 Task: Create a due date automation trigger when advanced on, 2 hours after a card is due add basic not assigned to me.
Action: Mouse moved to (1293, 109)
Screenshot: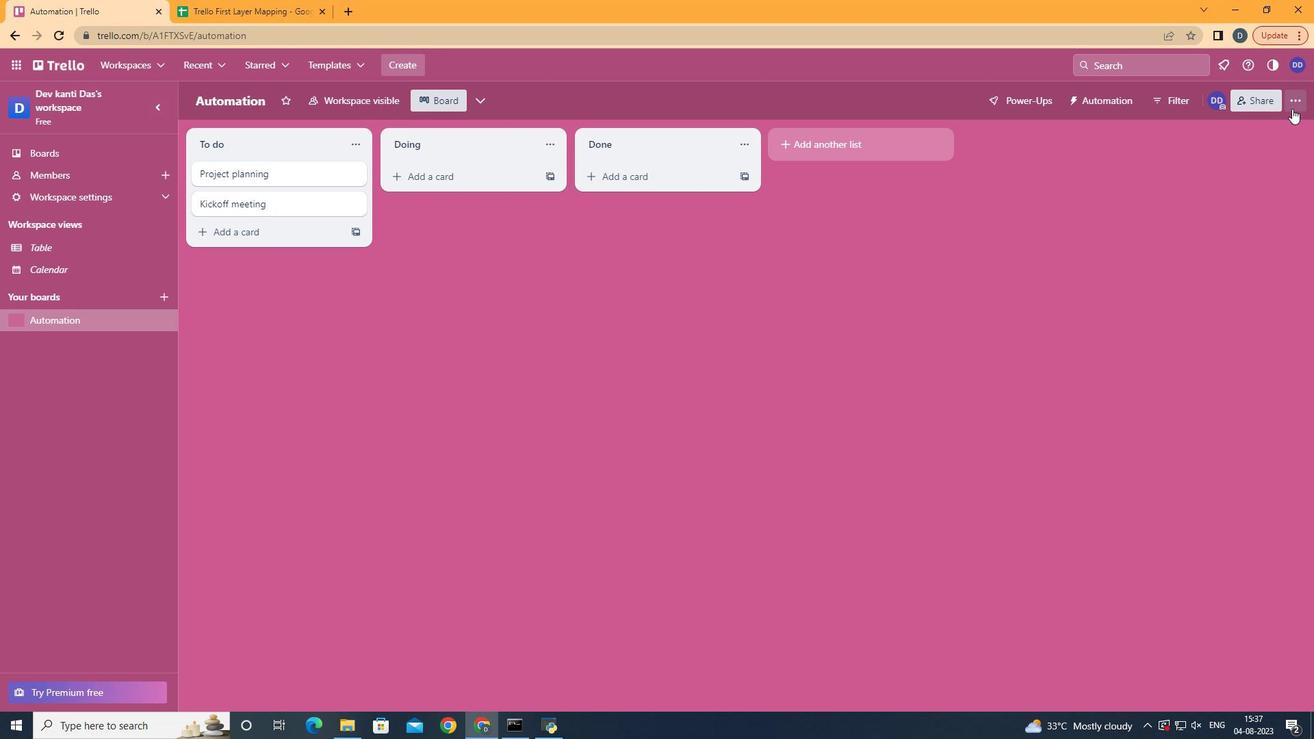 
Action: Mouse pressed left at (1293, 109)
Screenshot: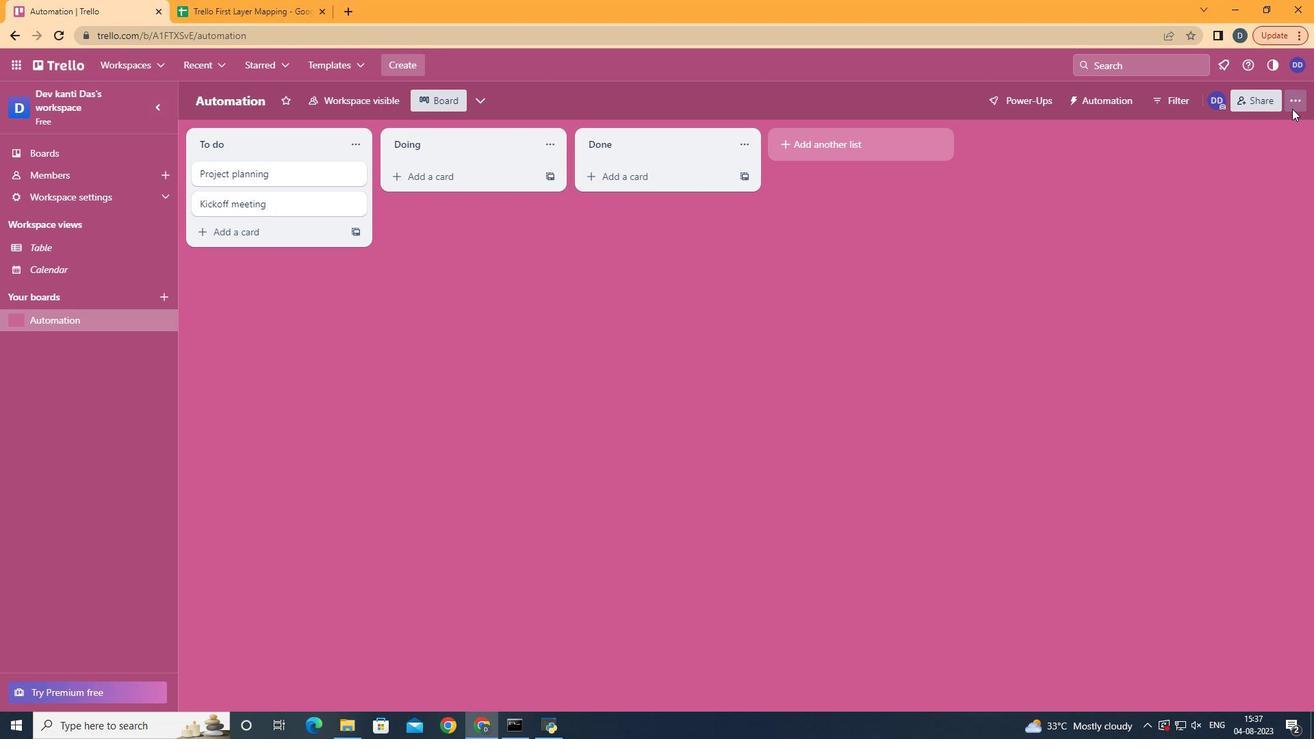 
Action: Mouse moved to (1206, 291)
Screenshot: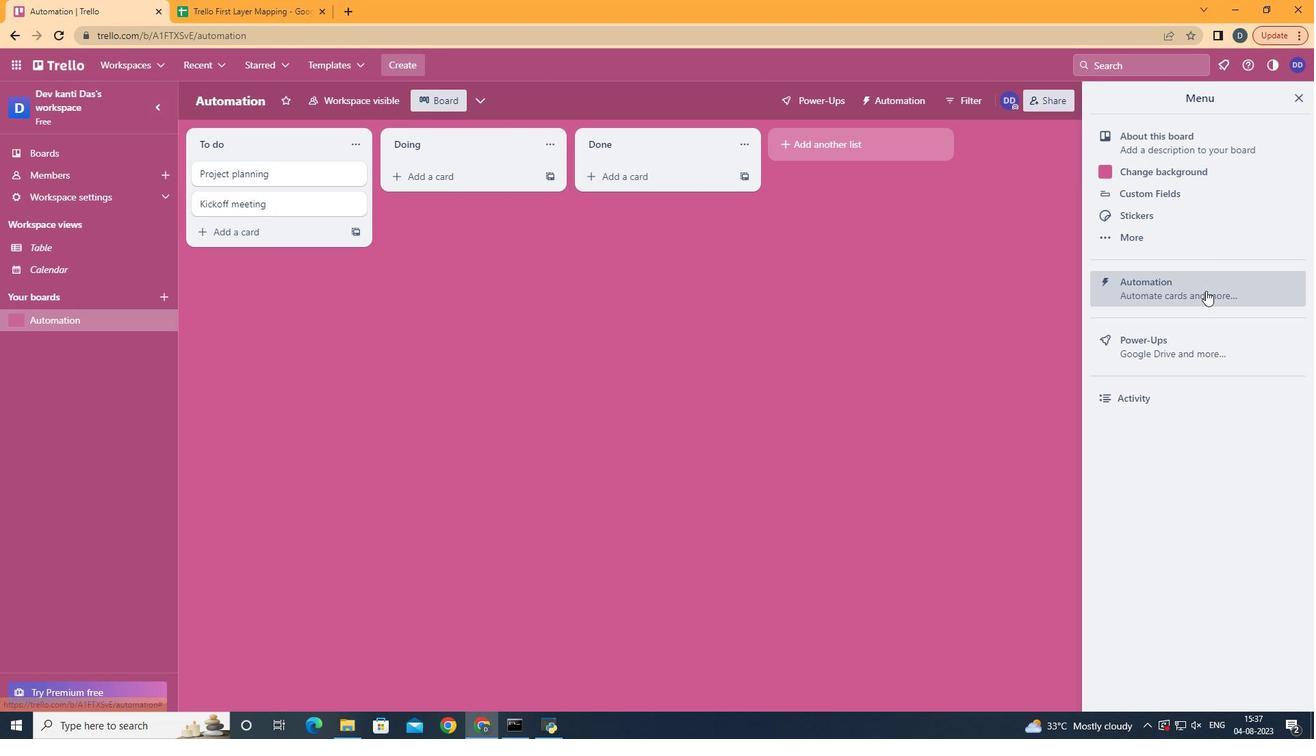 
Action: Mouse pressed left at (1206, 291)
Screenshot: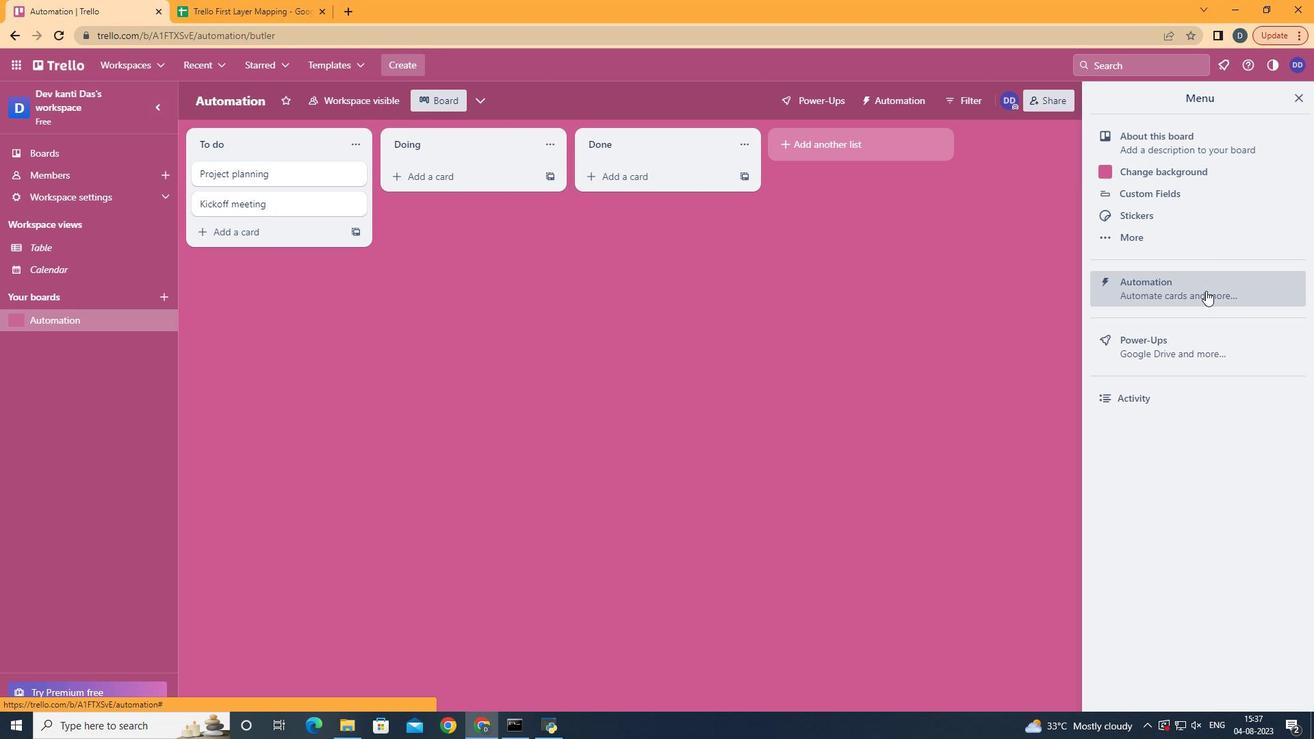 
Action: Mouse moved to (275, 280)
Screenshot: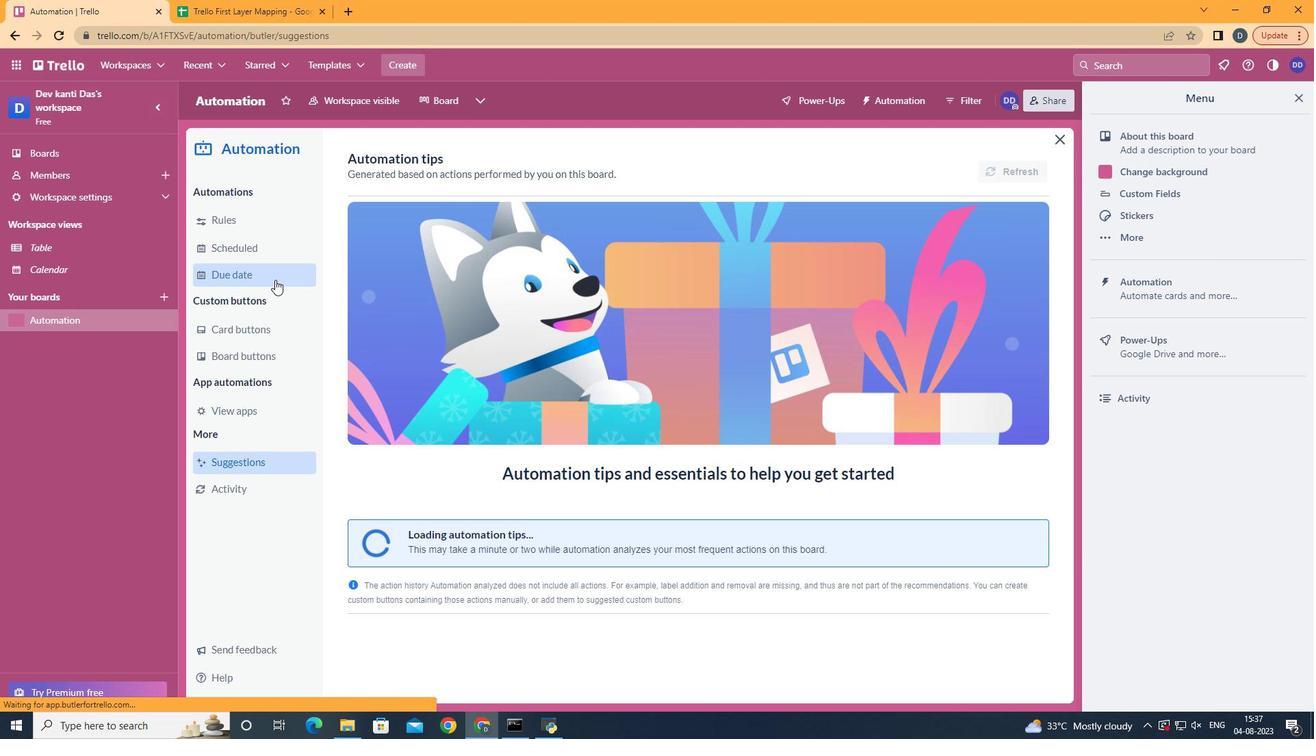 
Action: Mouse pressed left at (275, 280)
Screenshot: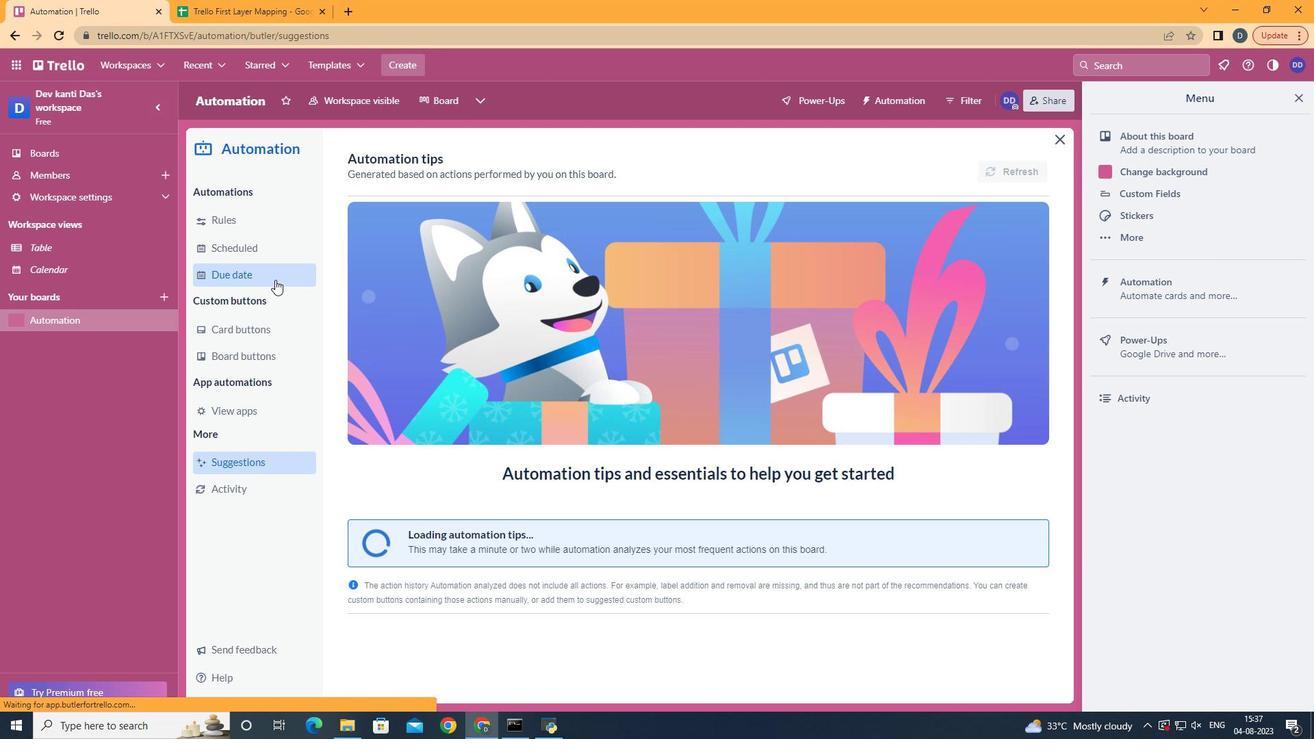 
Action: Mouse moved to (979, 163)
Screenshot: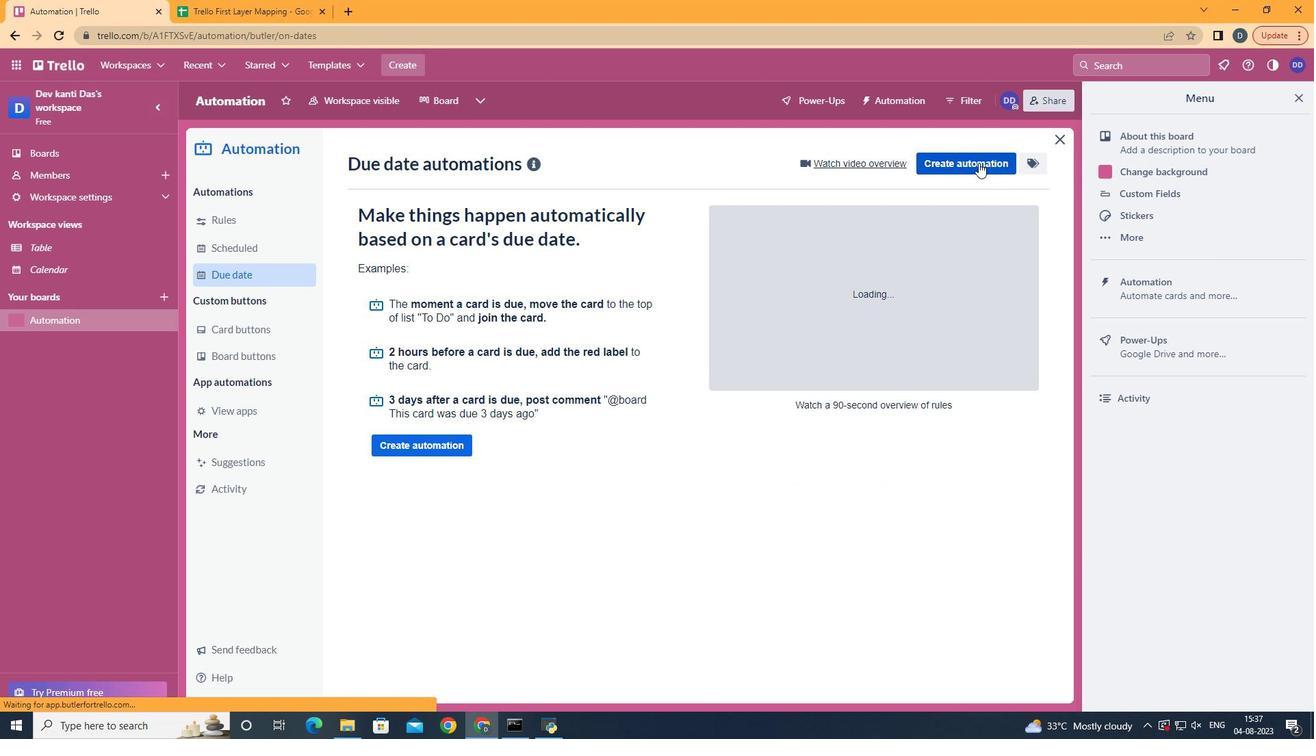 
Action: Mouse pressed left at (979, 163)
Screenshot: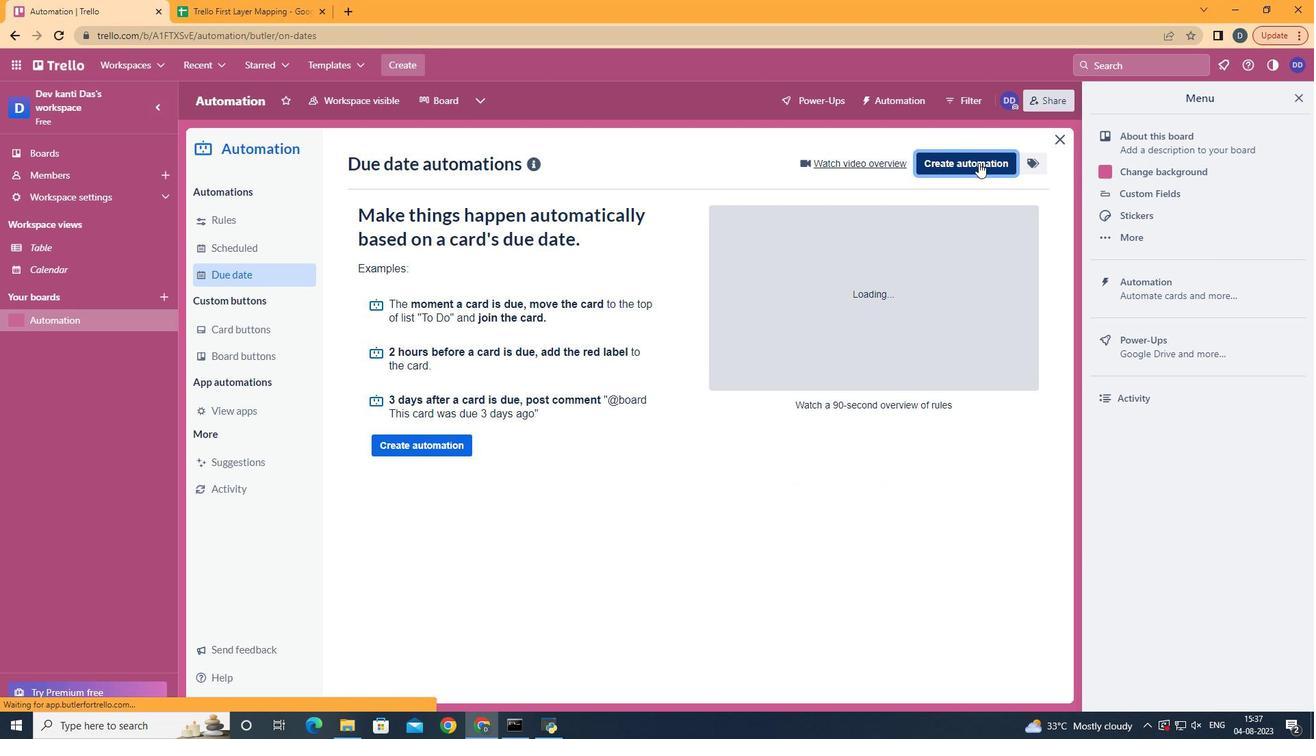 
Action: Mouse moved to (693, 296)
Screenshot: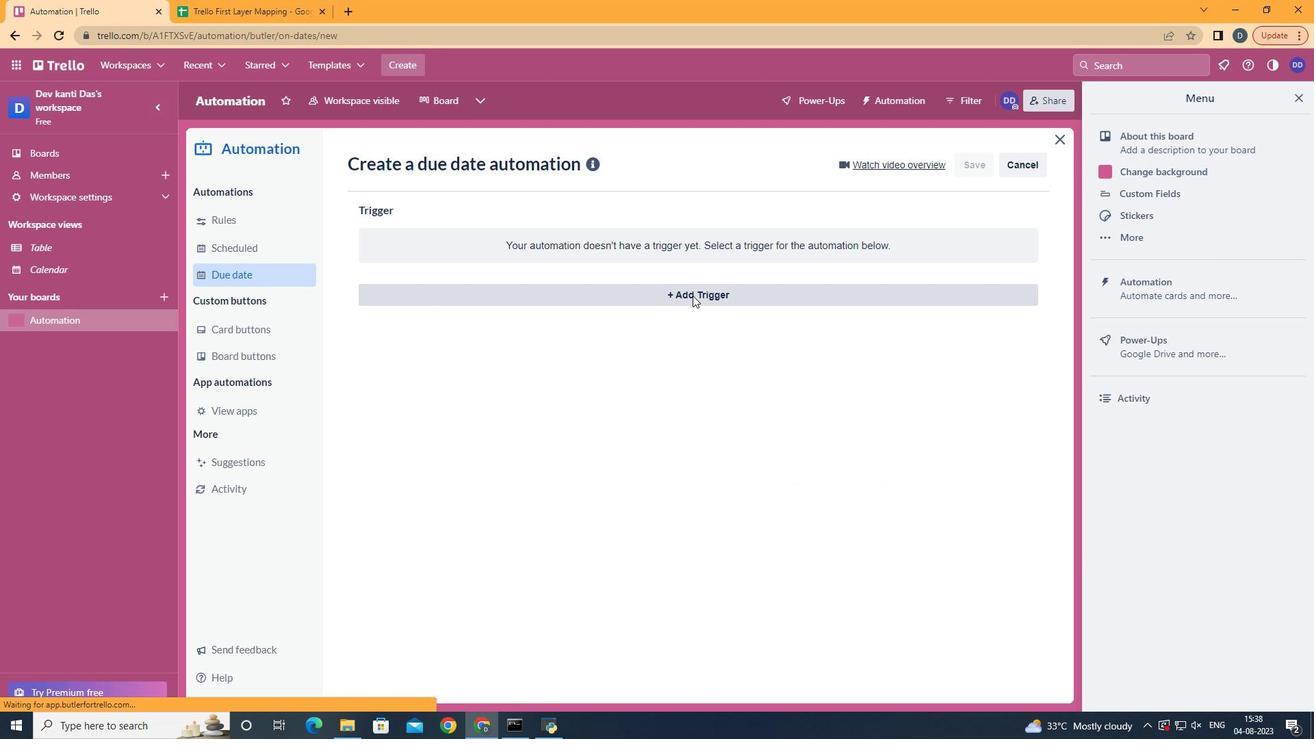 
Action: Mouse pressed left at (693, 296)
Screenshot: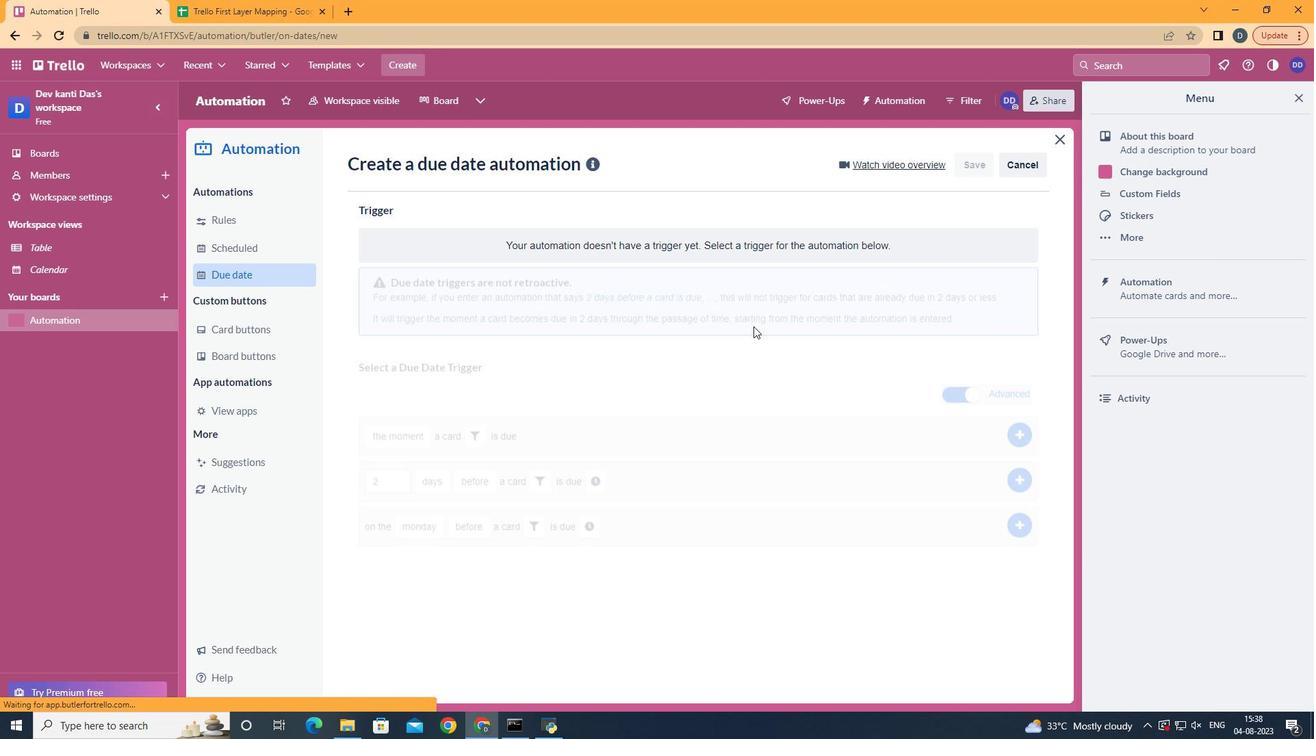 
Action: Mouse moved to (451, 591)
Screenshot: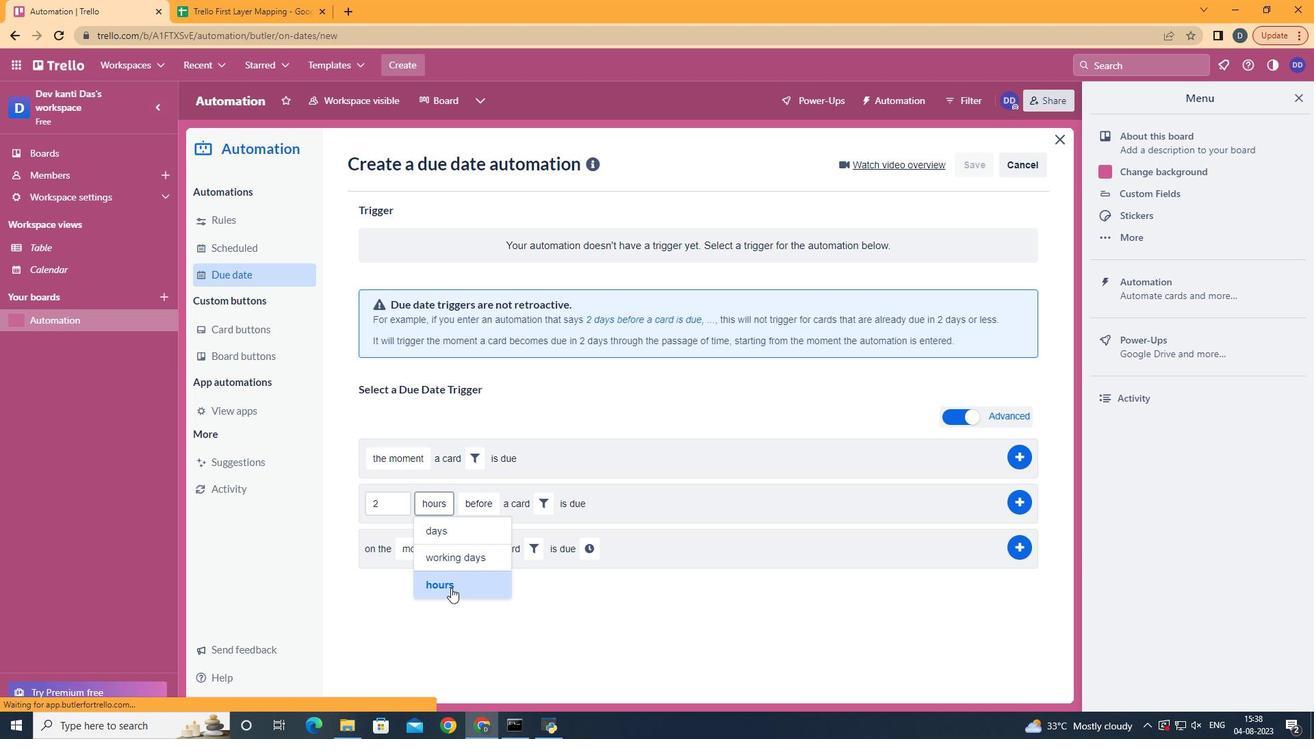
Action: Mouse pressed left at (451, 591)
Screenshot: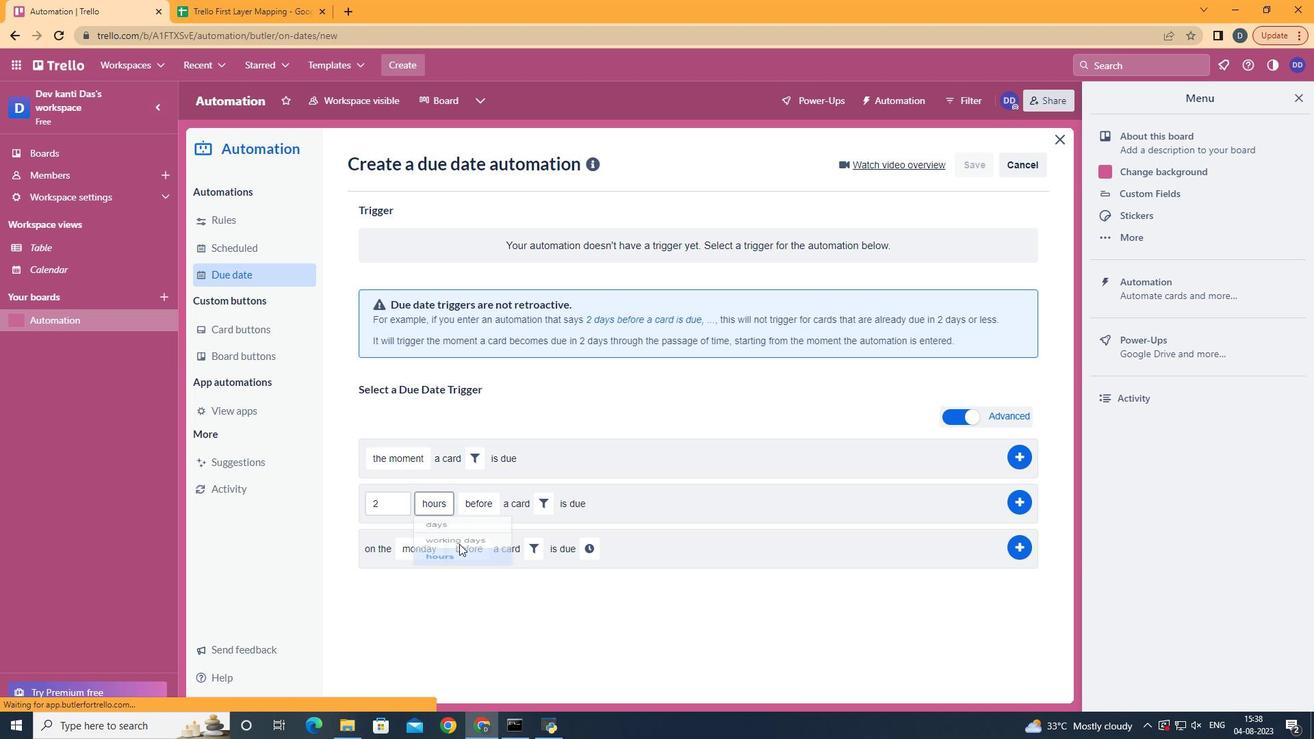 
Action: Mouse moved to (491, 553)
Screenshot: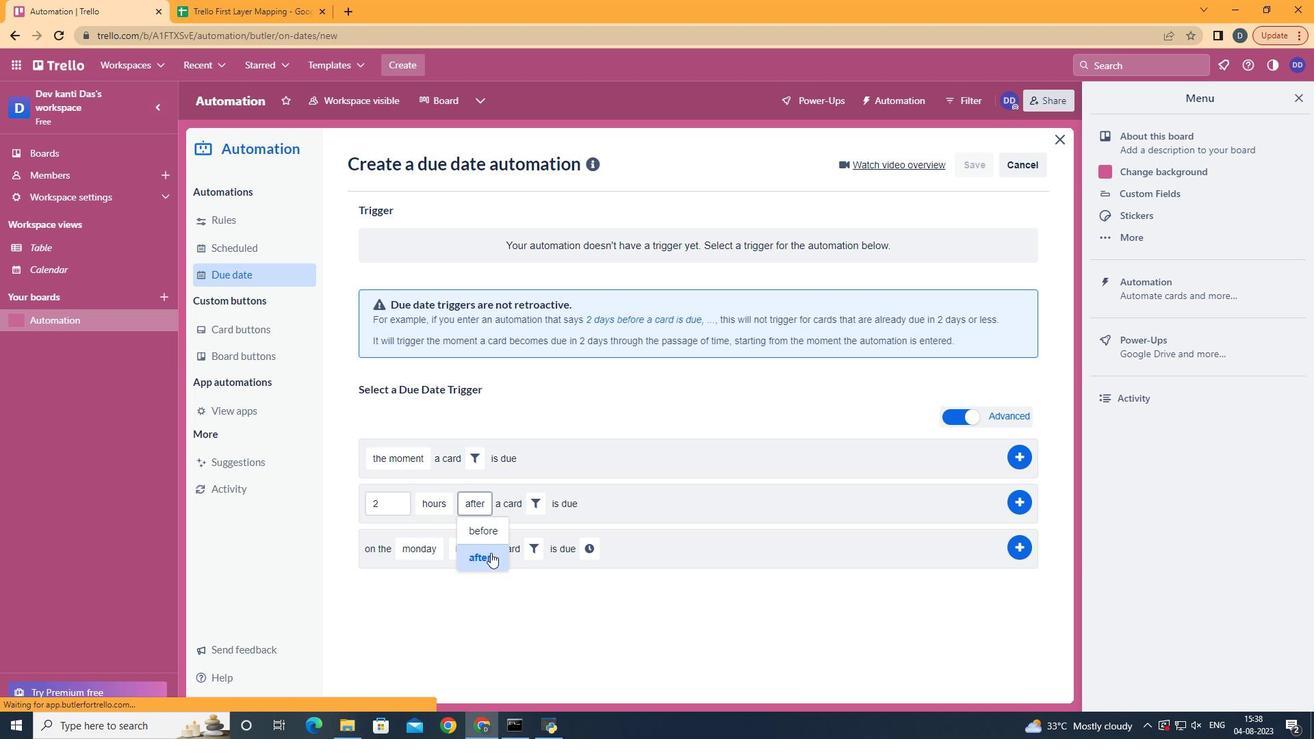 
Action: Mouse pressed left at (491, 553)
Screenshot: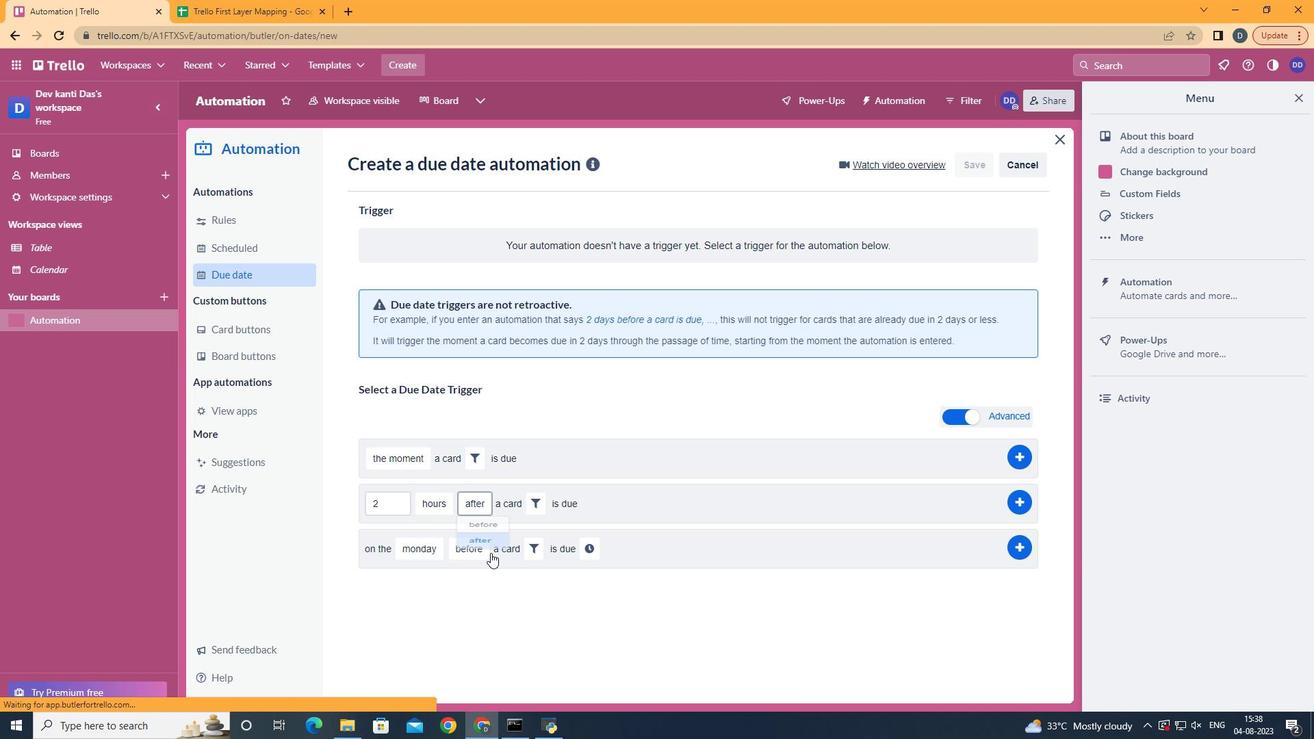
Action: Mouse moved to (536, 505)
Screenshot: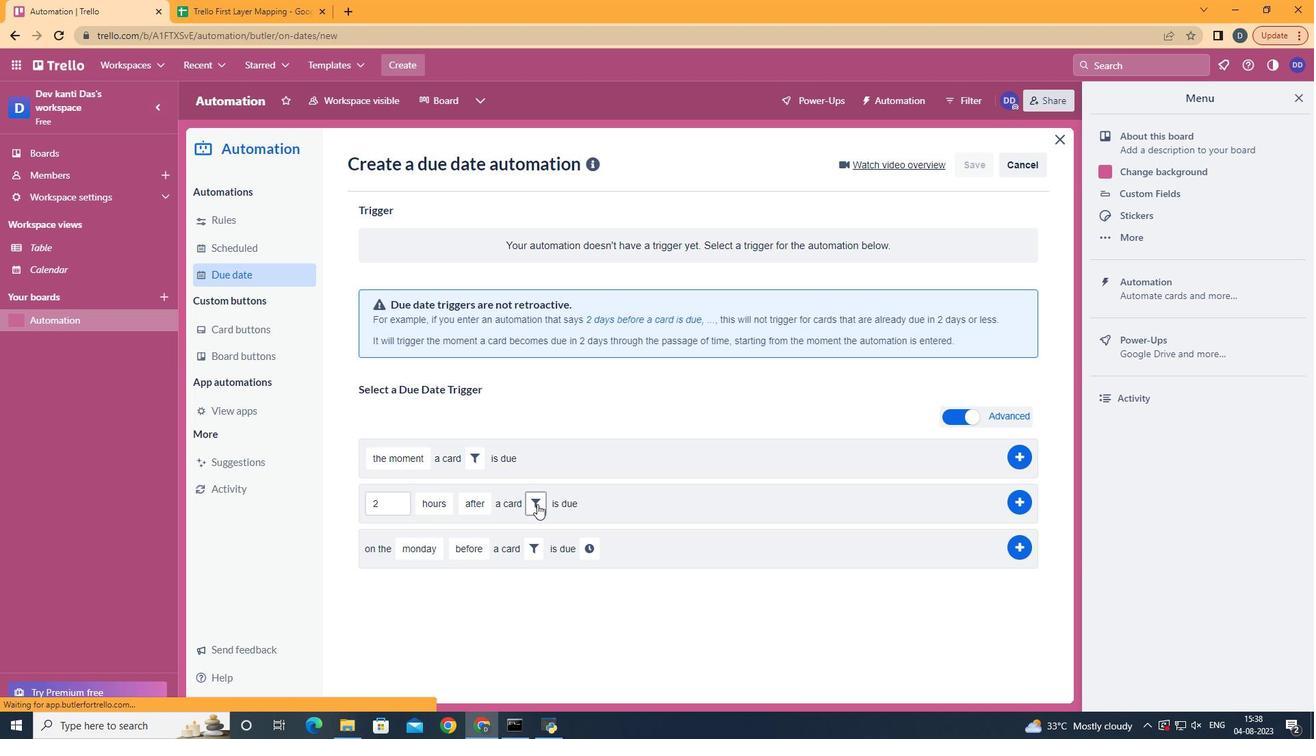 
Action: Mouse pressed left at (536, 505)
Screenshot: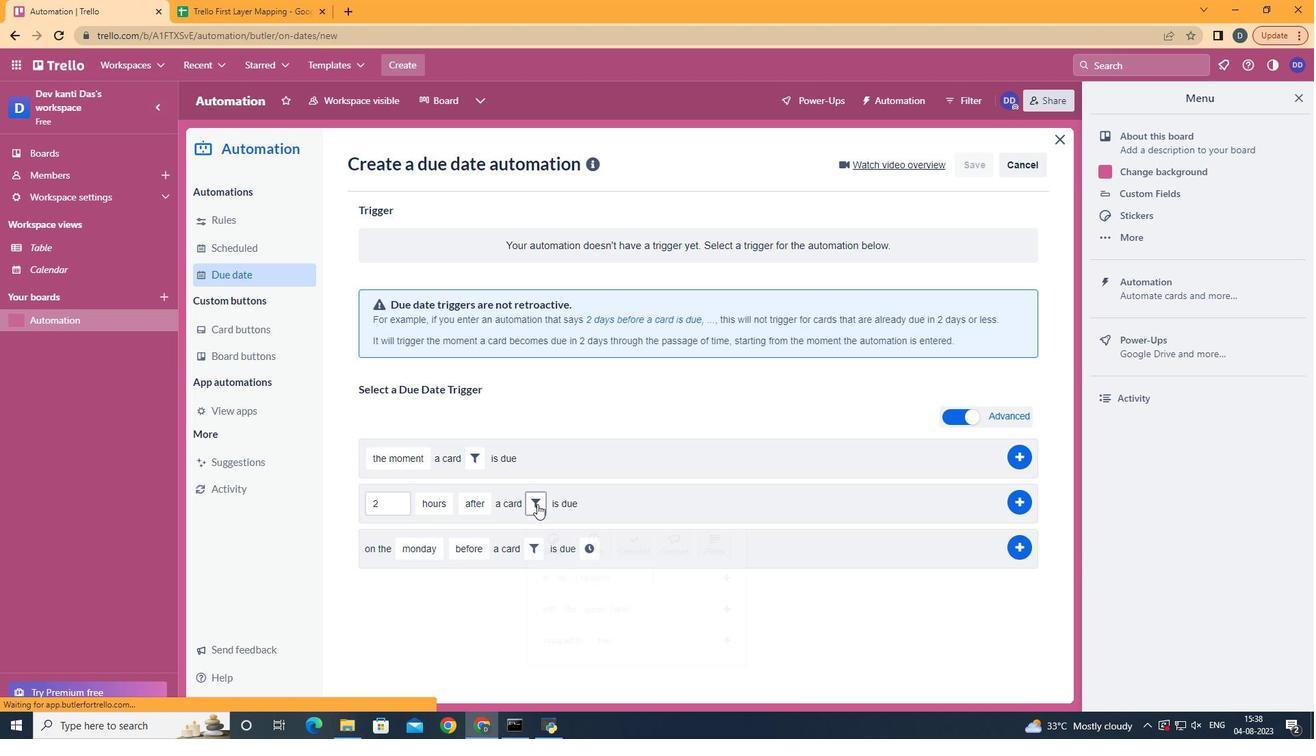
Action: Mouse moved to (581, 642)
Screenshot: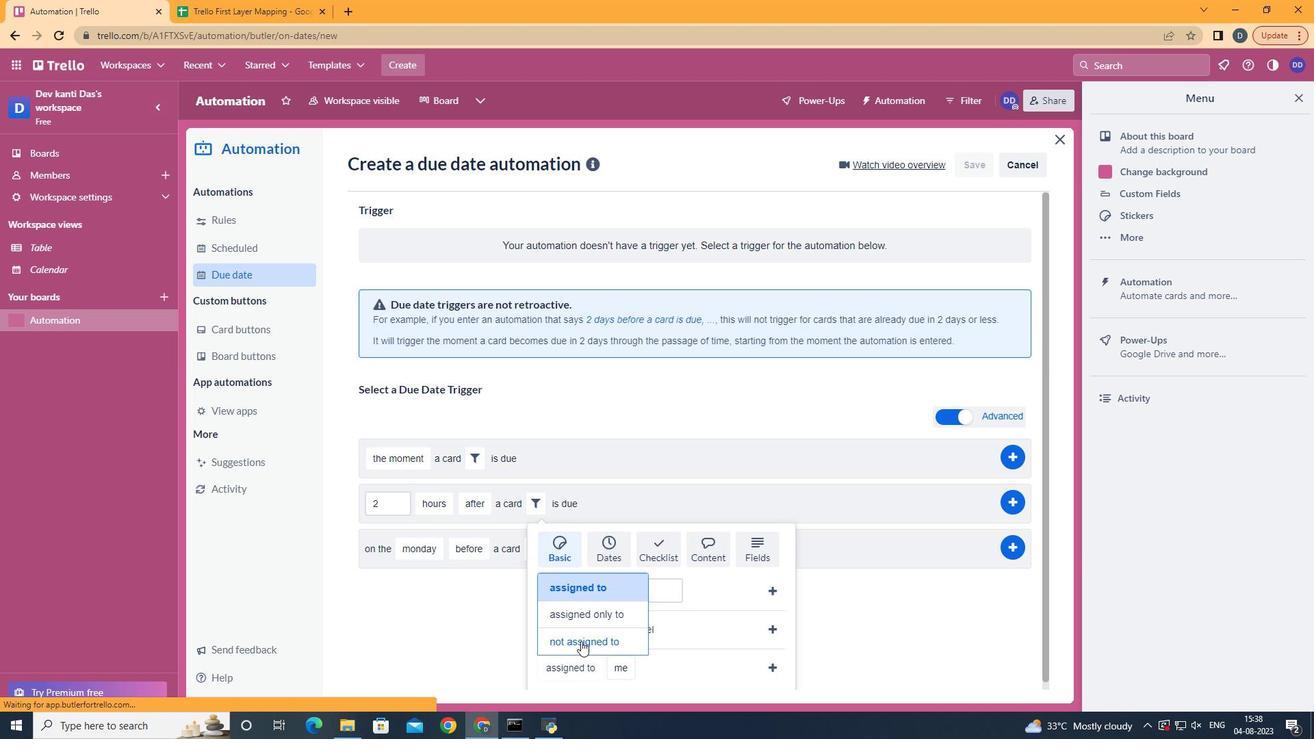 
Action: Mouse pressed left at (581, 642)
Screenshot: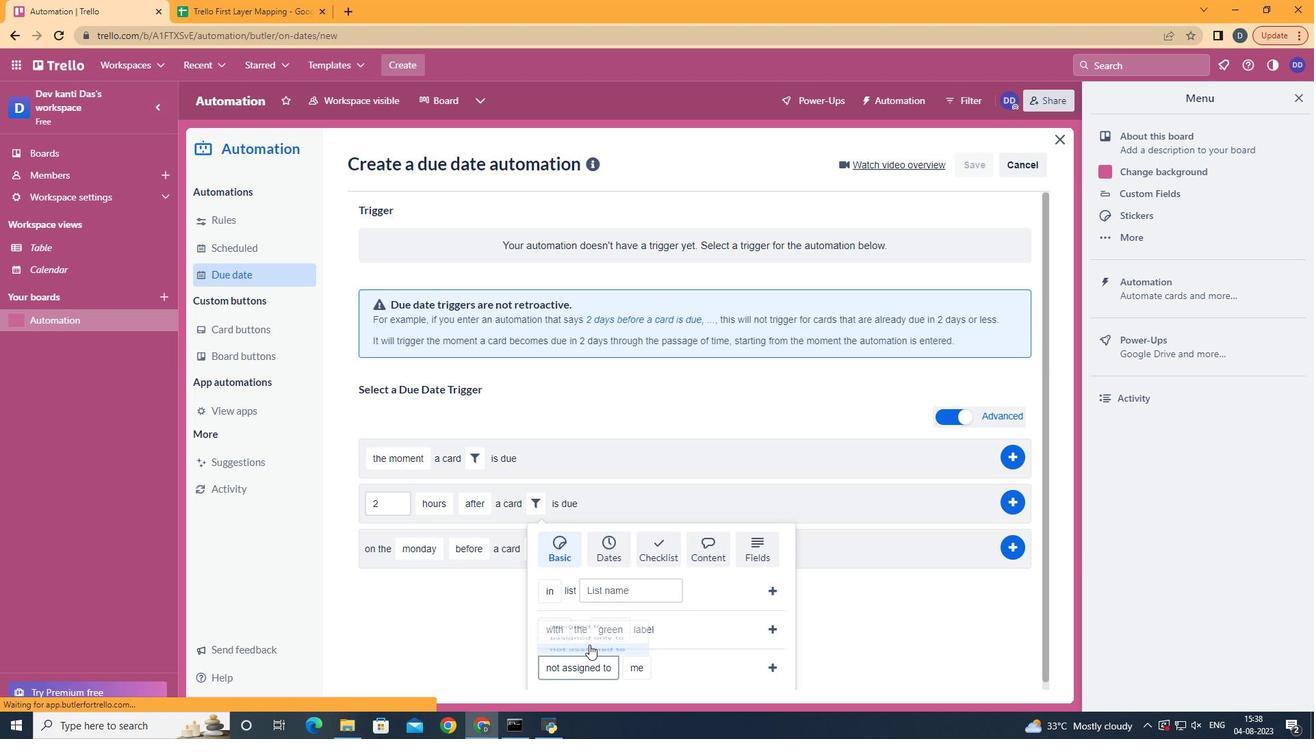 
Action: Mouse moved to (644, 586)
Screenshot: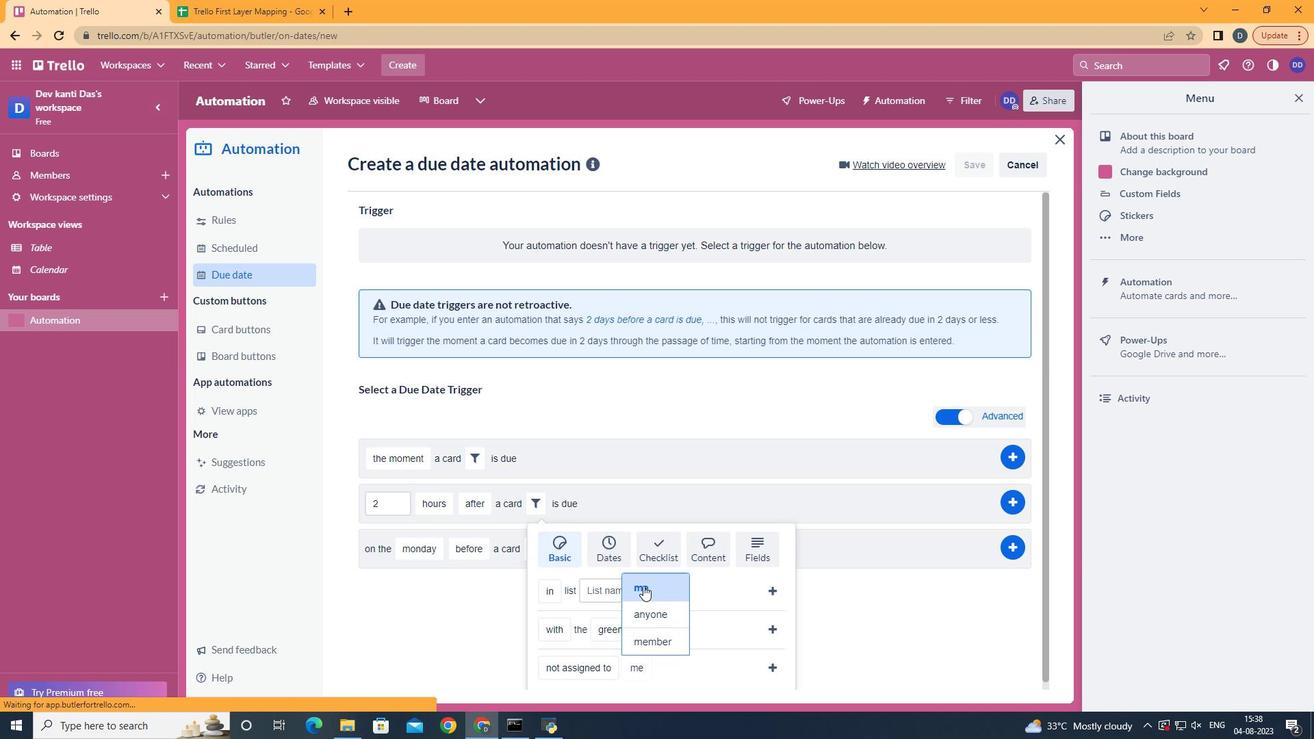 
Action: Mouse pressed left at (644, 586)
Screenshot: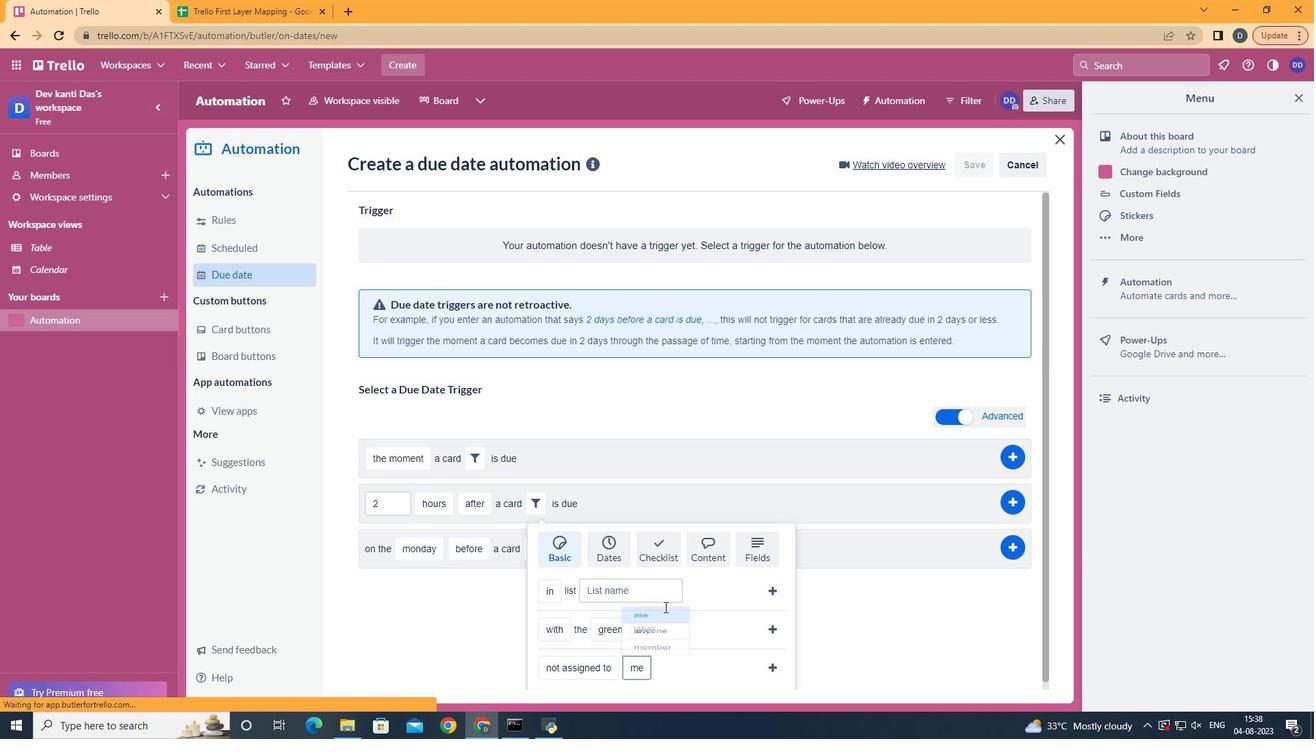 
Action: Mouse moved to (779, 667)
Screenshot: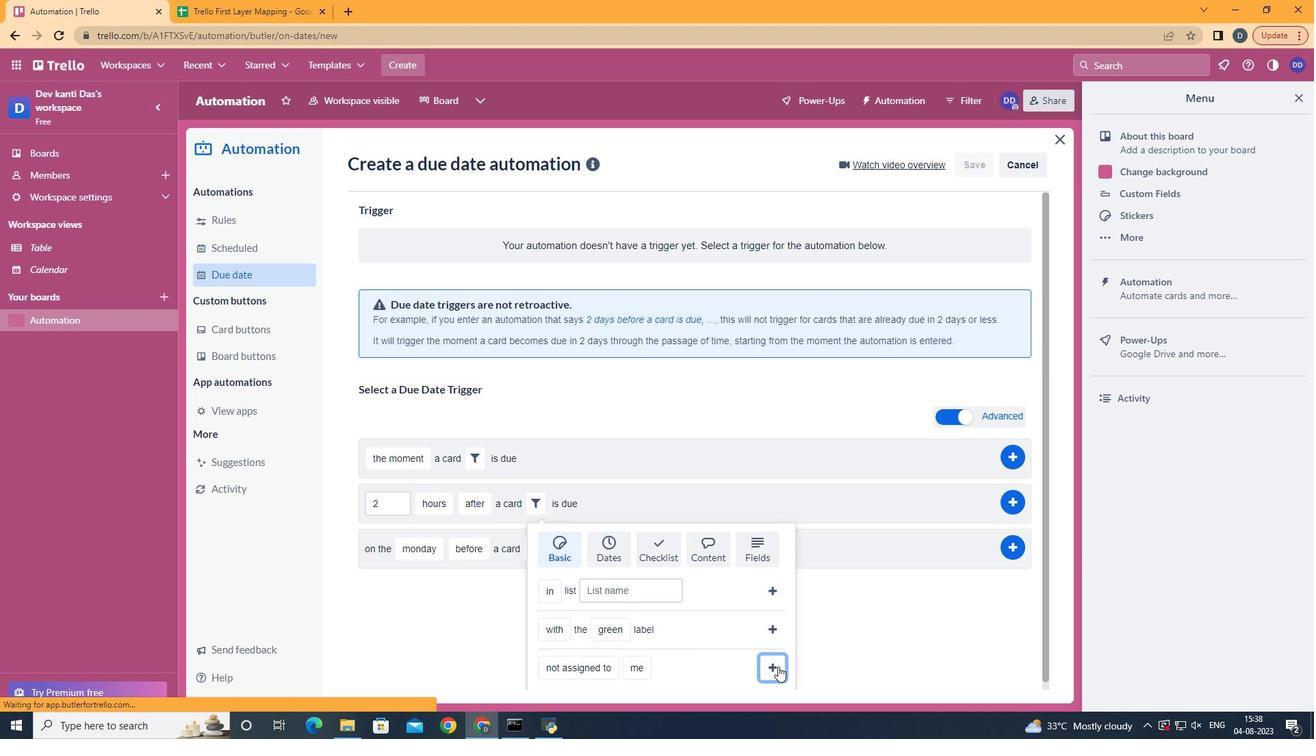 
Action: Mouse pressed left at (779, 667)
Screenshot: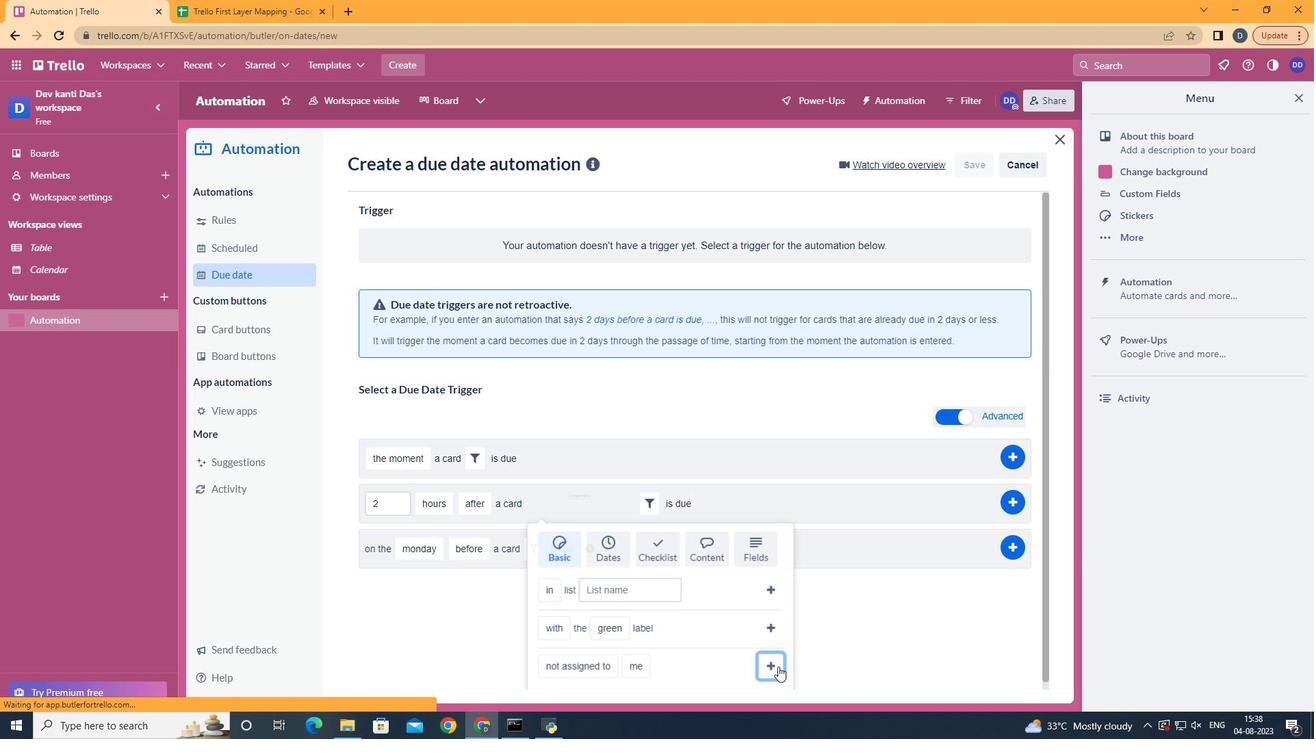 
Action: Mouse moved to (1017, 506)
Screenshot: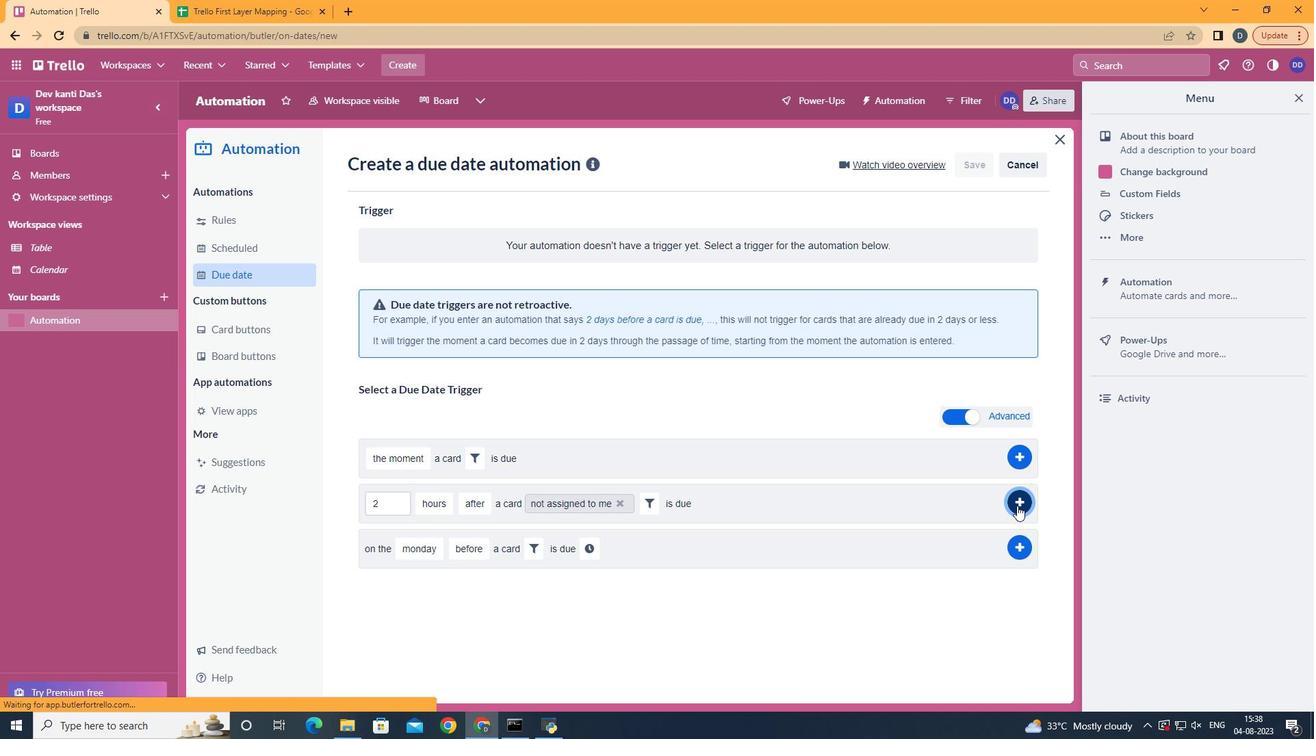 
Action: Mouse pressed left at (1017, 506)
Screenshot: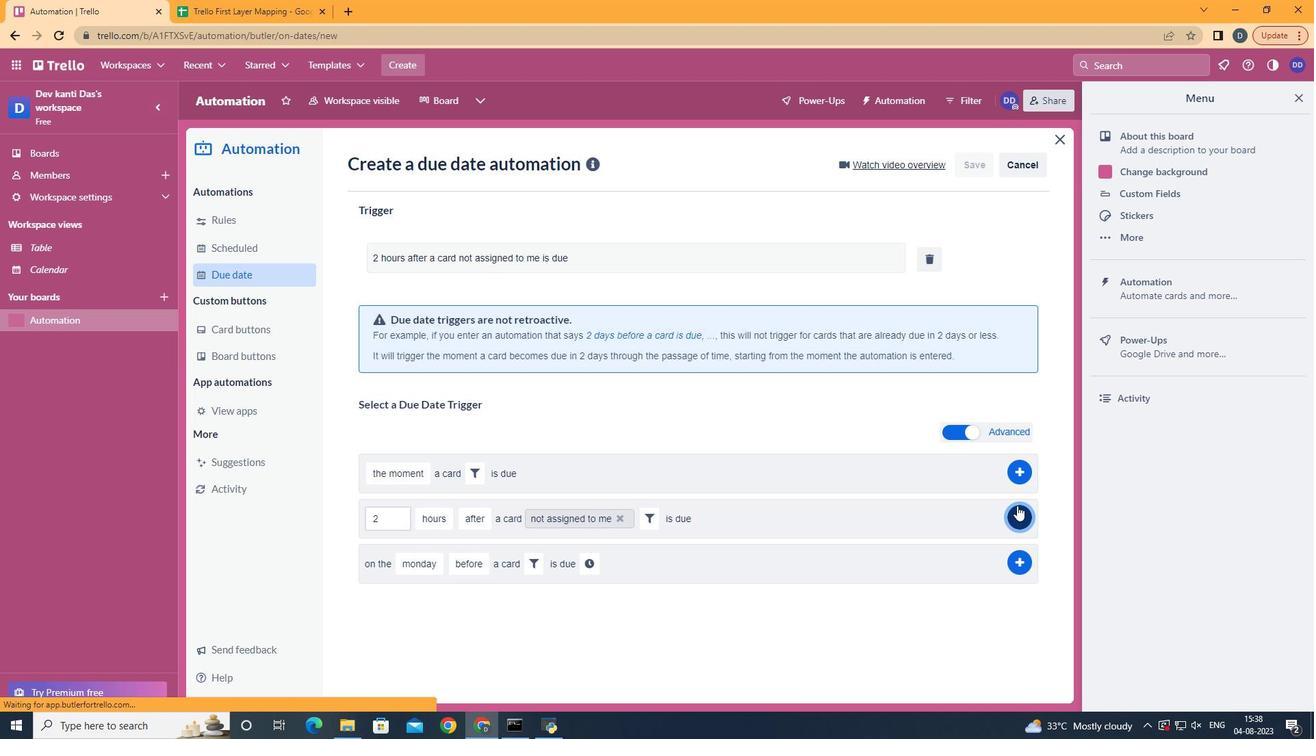 
Action: Mouse moved to (677, 187)
Screenshot: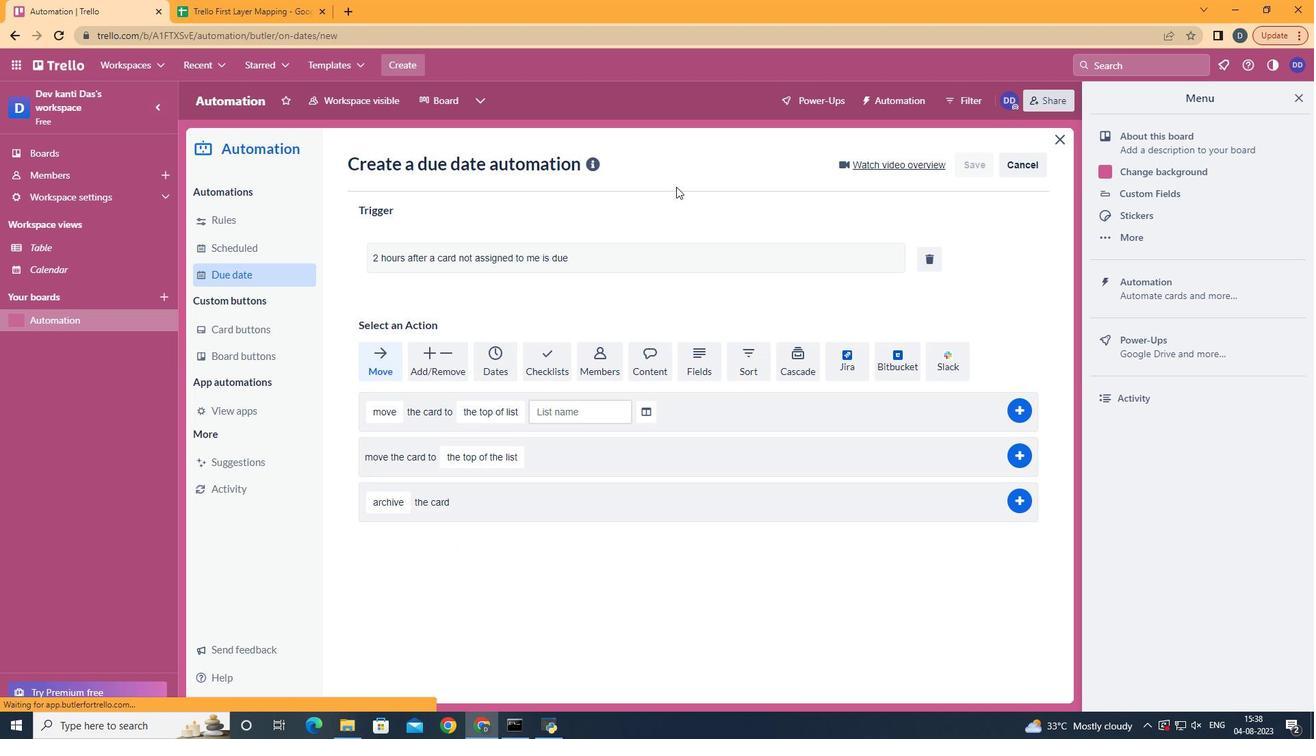 
